 Task: Look for products in the category "Toothpaste" that are on sale.
Action: Mouse moved to (672, 271)
Screenshot: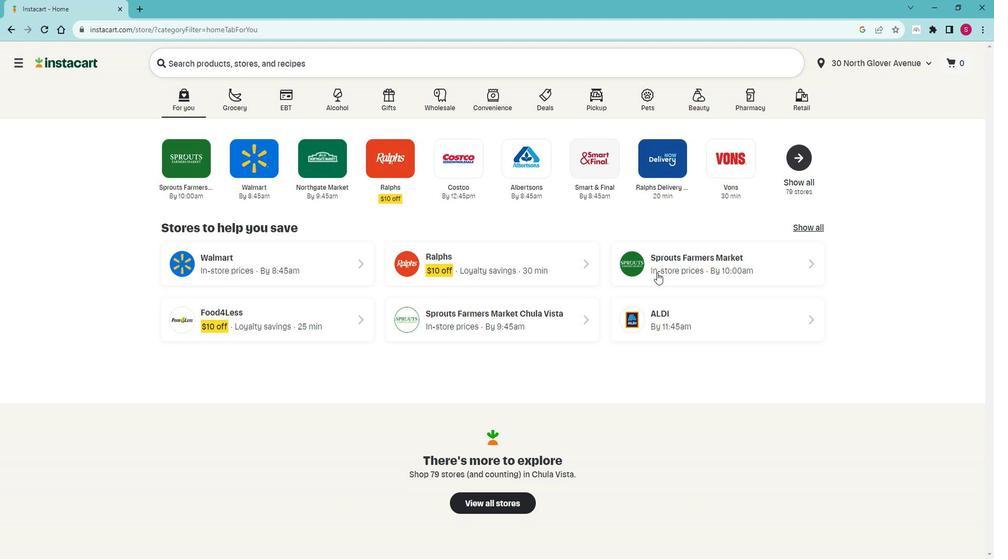 
Action: Mouse pressed left at (672, 271)
Screenshot: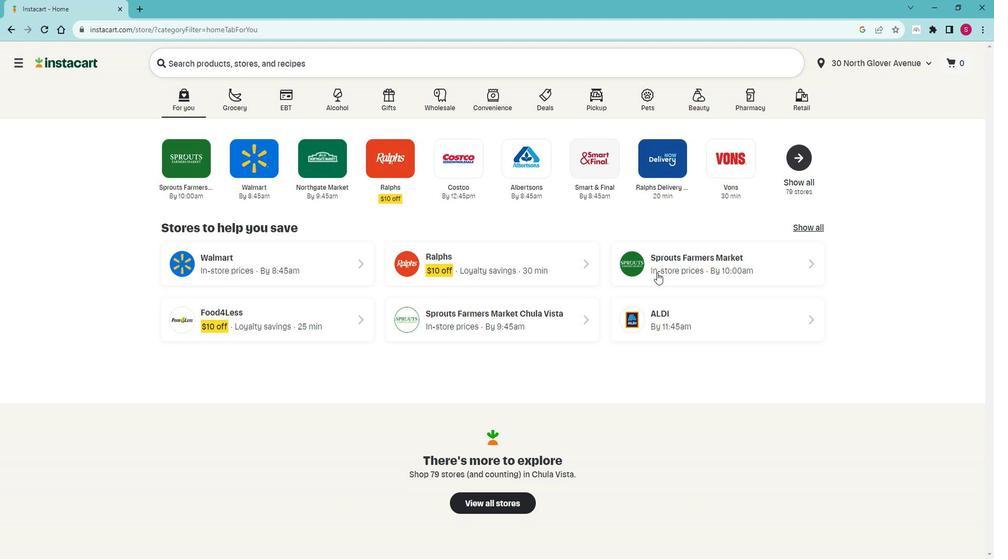 
Action: Mouse moved to (48, 420)
Screenshot: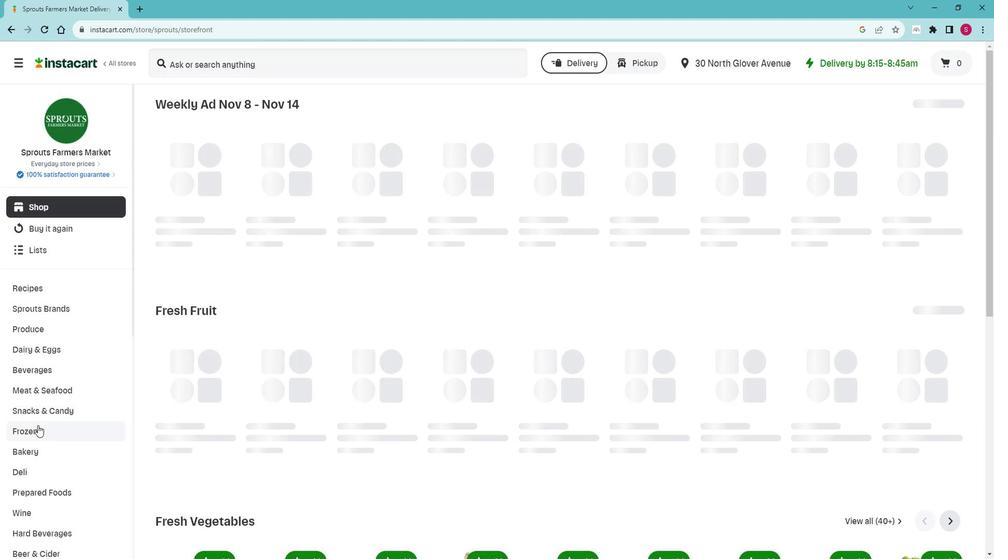 
Action: Mouse scrolled (48, 420) with delta (0, 0)
Screenshot: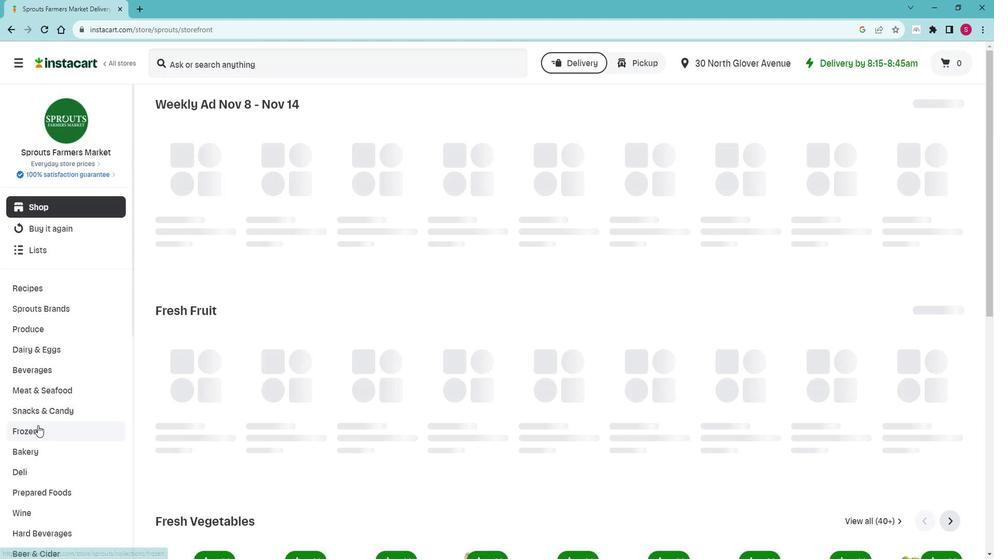 
Action: Mouse scrolled (48, 420) with delta (0, 0)
Screenshot: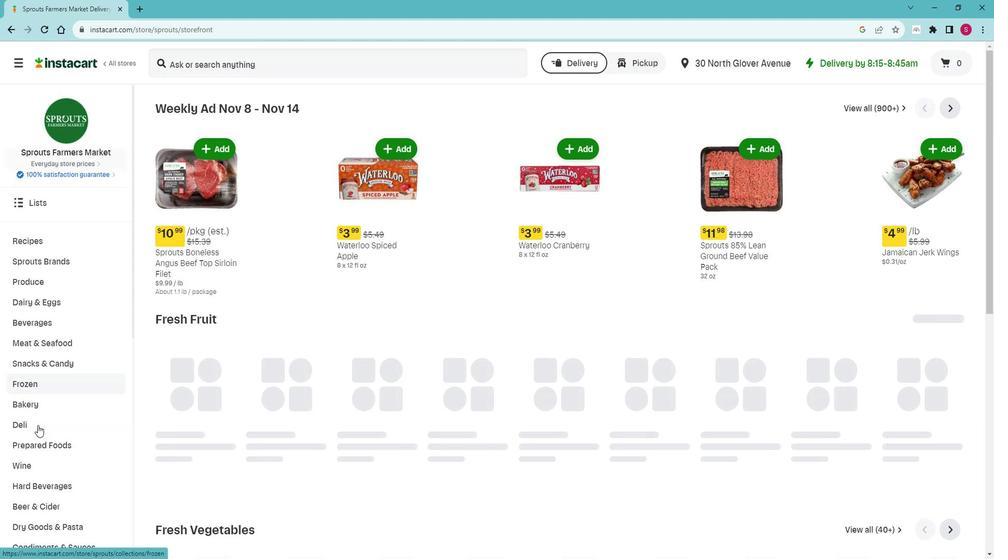 
Action: Mouse scrolled (48, 420) with delta (0, 0)
Screenshot: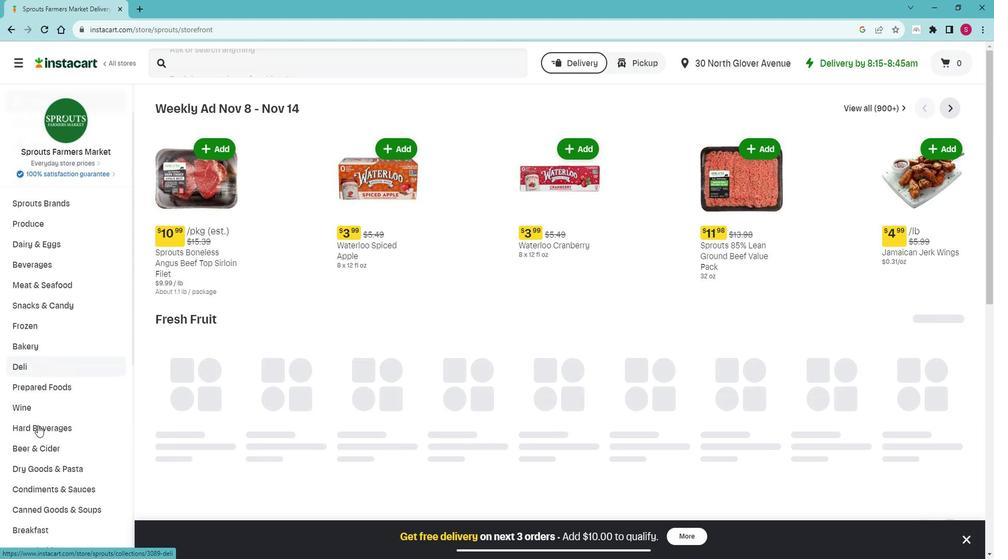 
Action: Mouse scrolled (48, 420) with delta (0, 0)
Screenshot: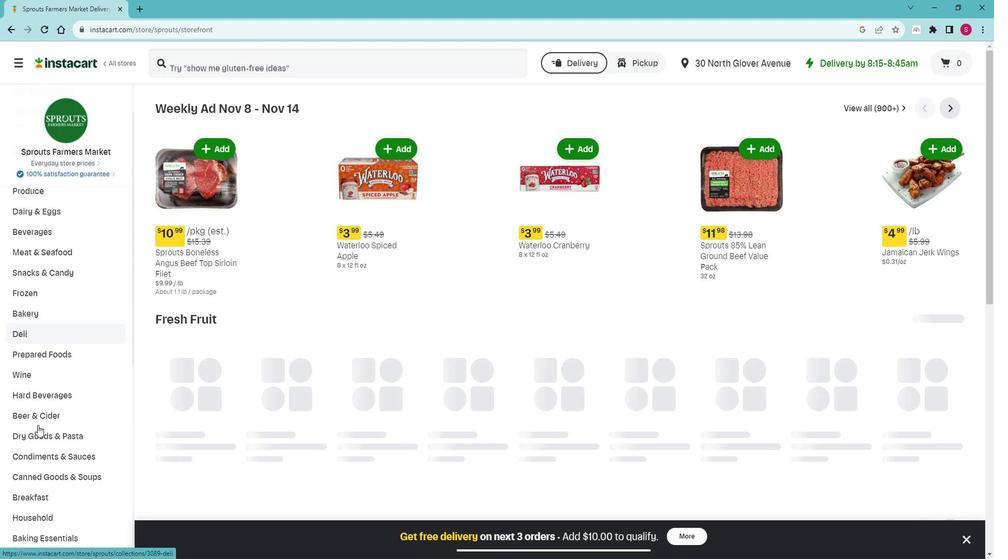 
Action: Mouse scrolled (48, 420) with delta (0, 0)
Screenshot: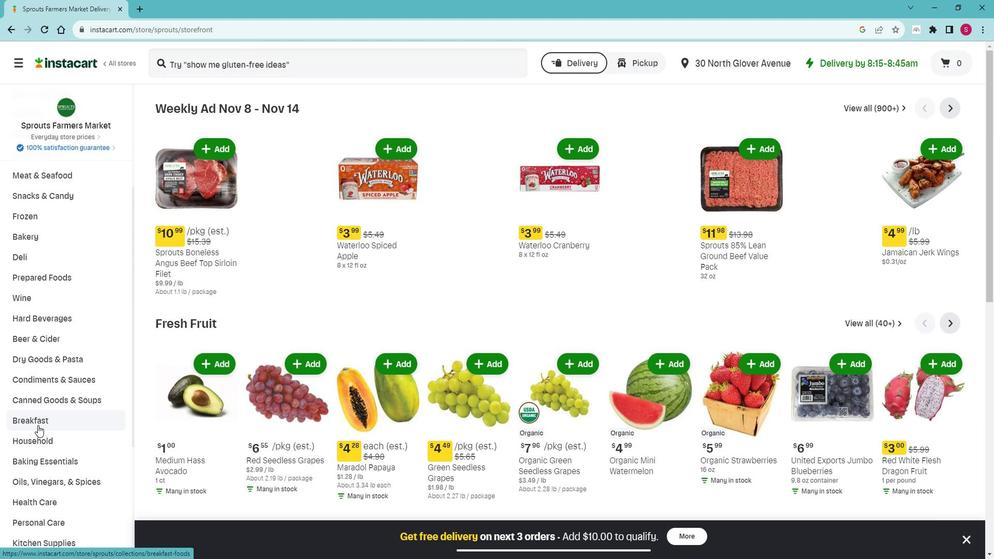 
Action: Mouse scrolled (48, 420) with delta (0, 0)
Screenshot: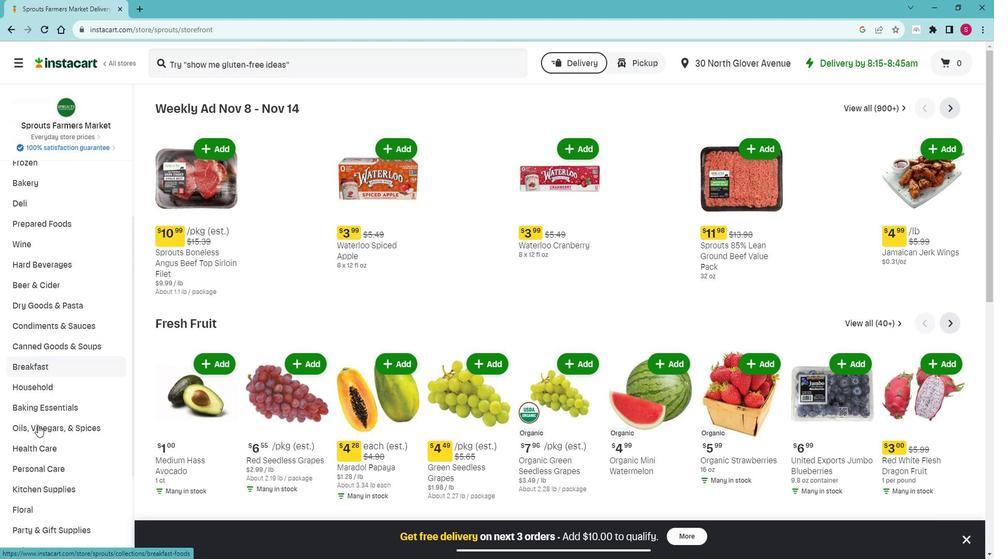 
Action: Mouse moved to (60, 413)
Screenshot: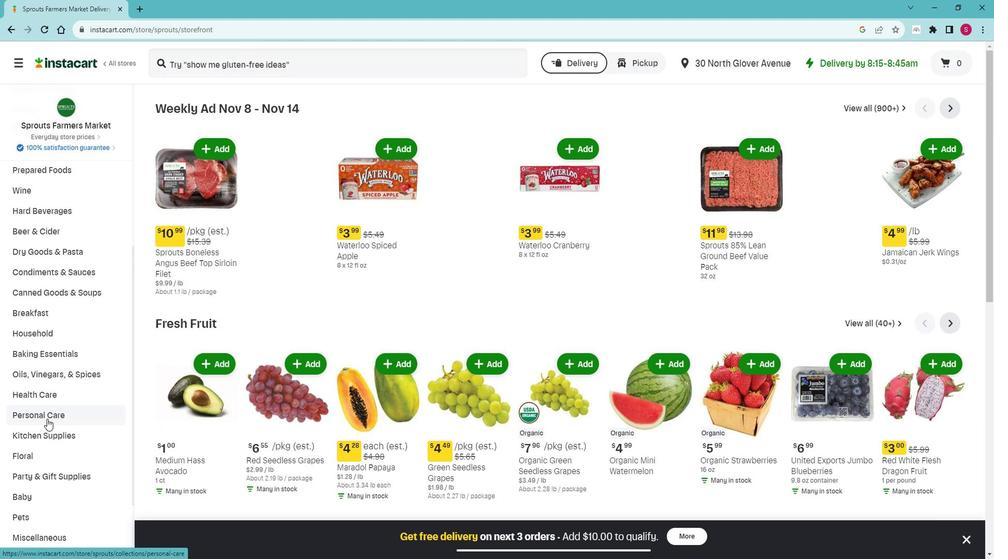 
Action: Mouse pressed left at (60, 413)
Screenshot: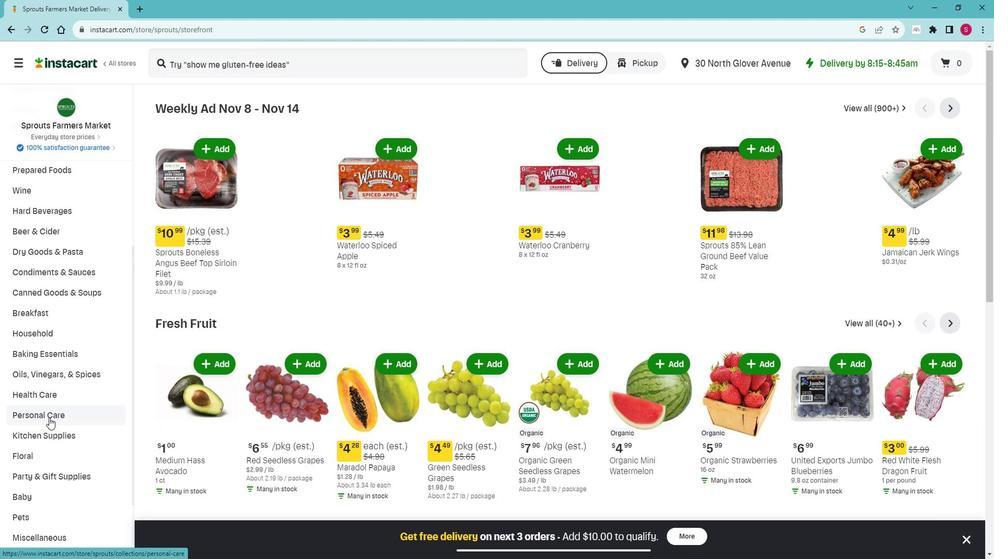 
Action: Mouse moved to (58, 450)
Screenshot: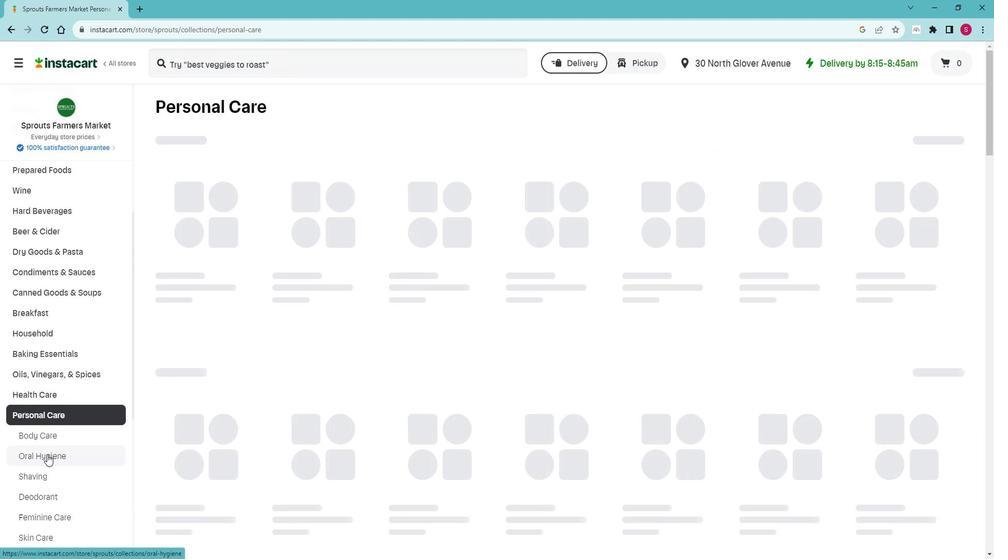 
Action: Mouse pressed left at (58, 450)
Screenshot: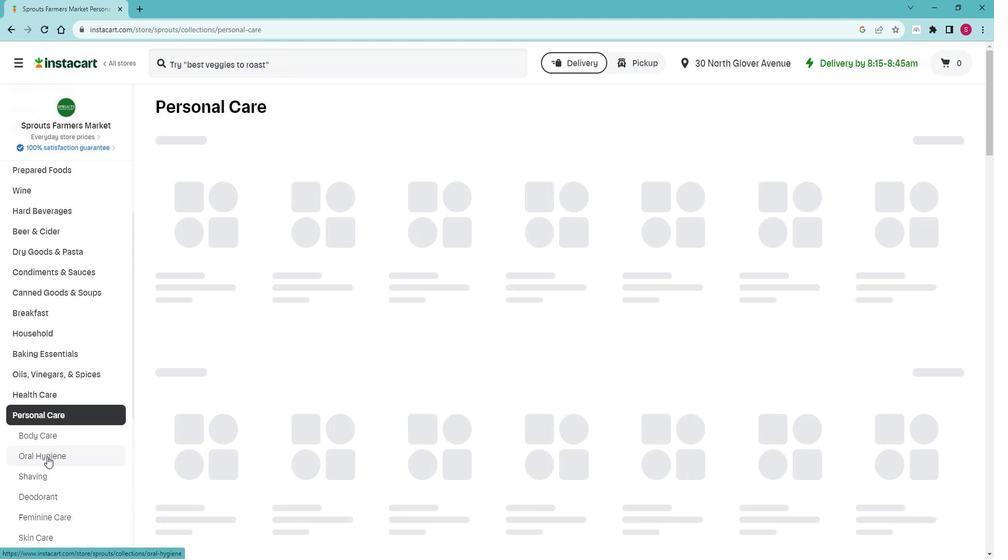 
Action: Mouse moved to (313, 156)
Screenshot: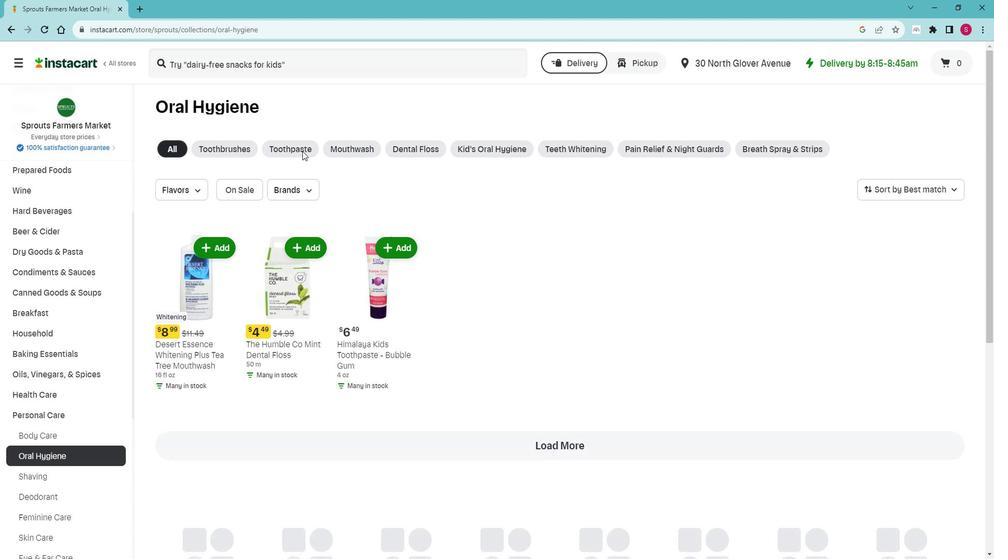 
Action: Mouse pressed left at (313, 156)
Screenshot: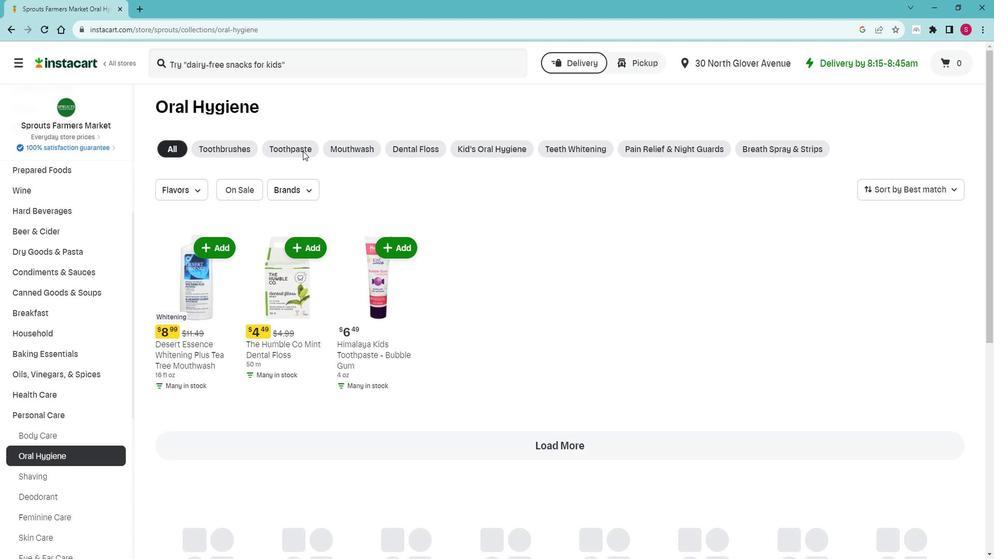 
Action: Mouse moved to (250, 190)
Screenshot: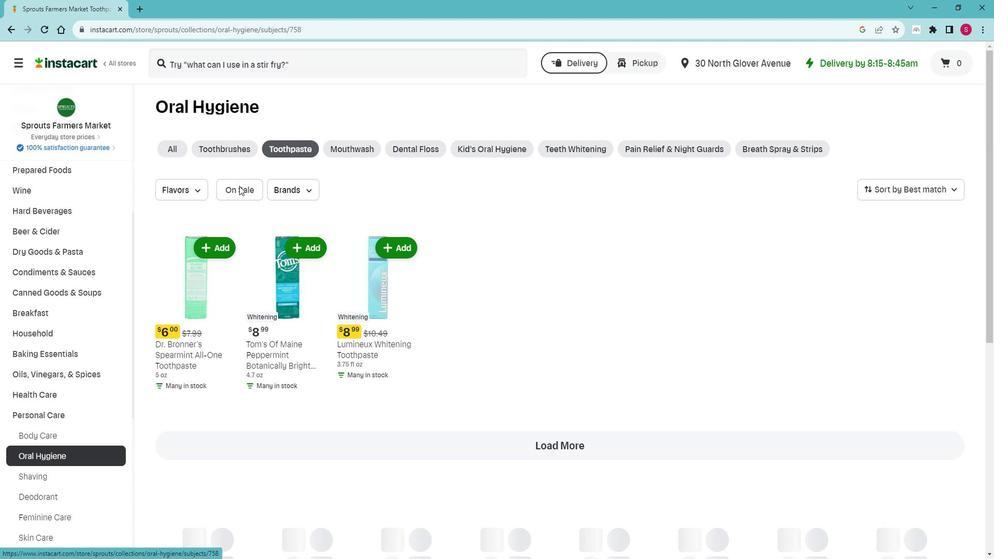 
Action: Mouse pressed left at (250, 190)
Screenshot: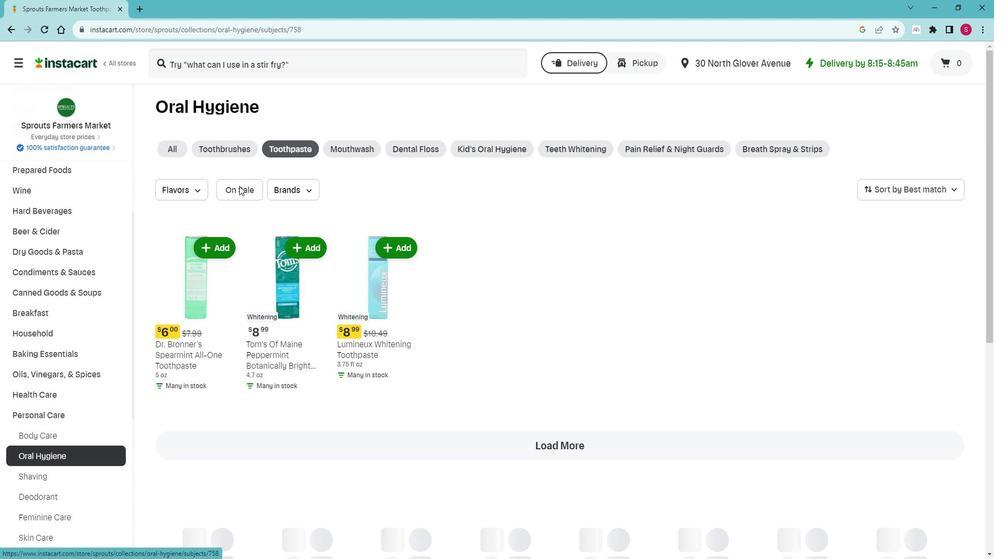 
Action: Mouse moved to (254, 221)
Screenshot: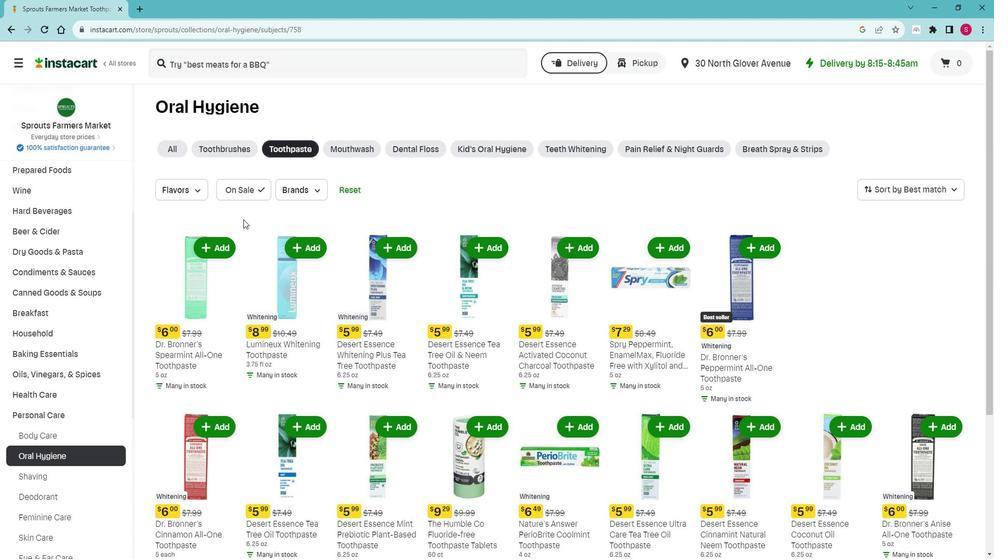 
